 Task: Invite Team Member Softage.1@softage.net to Workspace Acquisitions and Mergers. Invite Team Member Softage.2@softage.net to Workspace Acquisitions and Mergers. Invite Team Member Softage.3@softage.net to Workspace Acquisitions and Mergers. Invite Team Member Softage.4@softage.net to Workspace Acquisitions and Mergers
Action: Mouse moved to (911, 145)
Screenshot: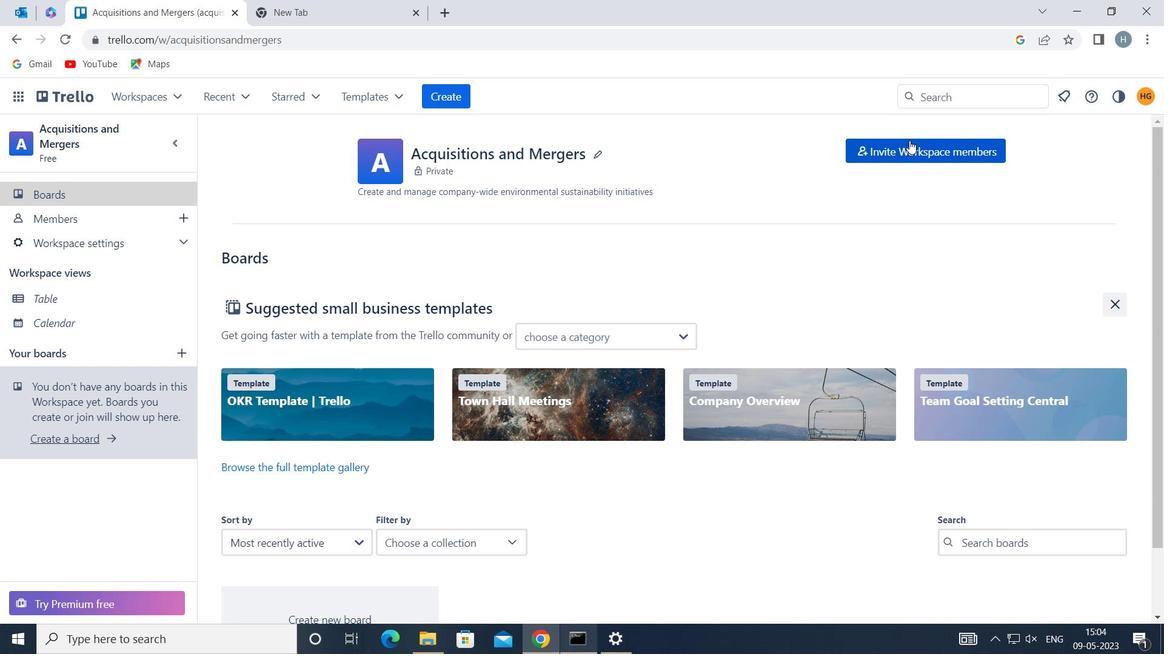 
Action: Mouse pressed left at (911, 145)
Screenshot: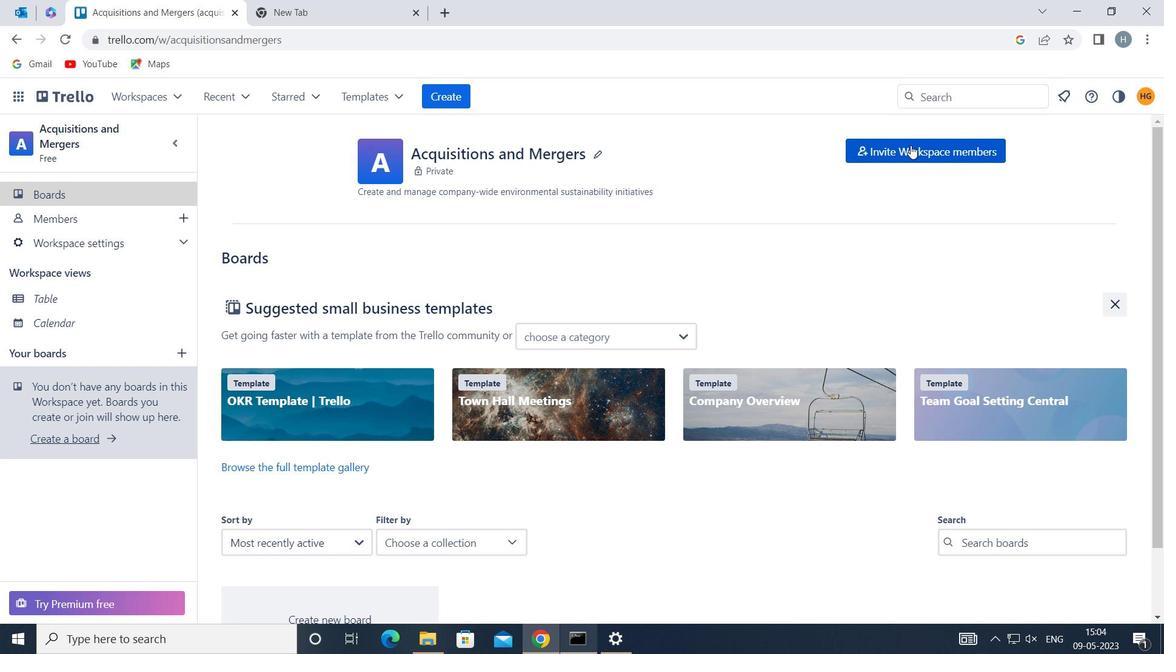 
Action: Mouse moved to (634, 340)
Screenshot: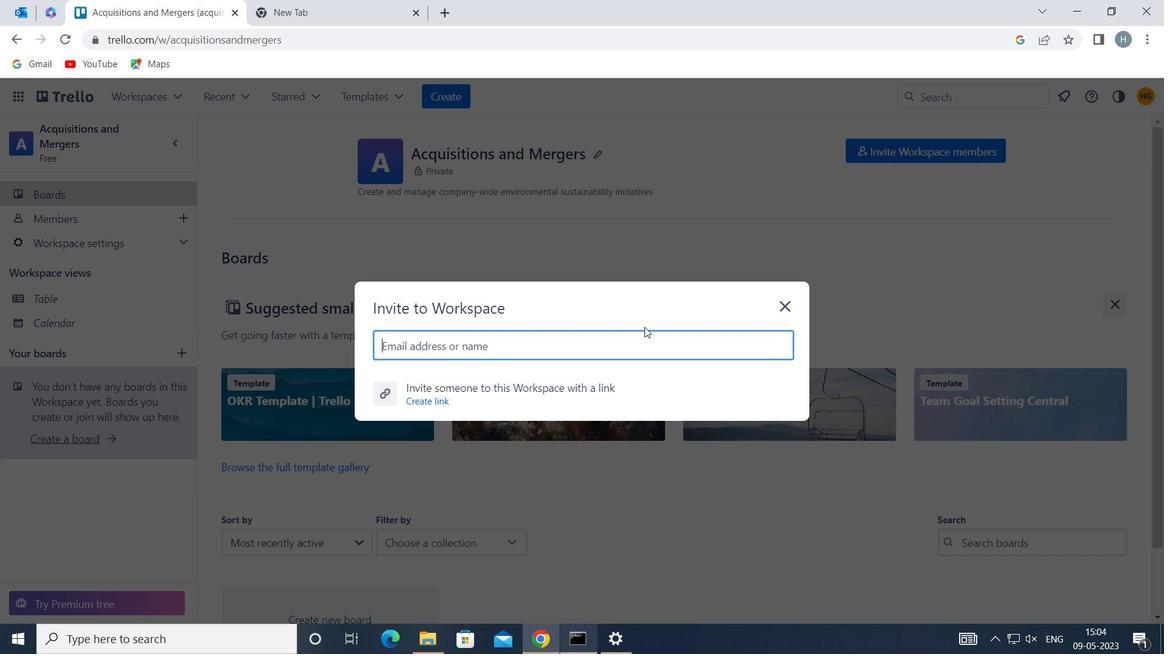 
Action: Mouse pressed left at (634, 340)
Screenshot: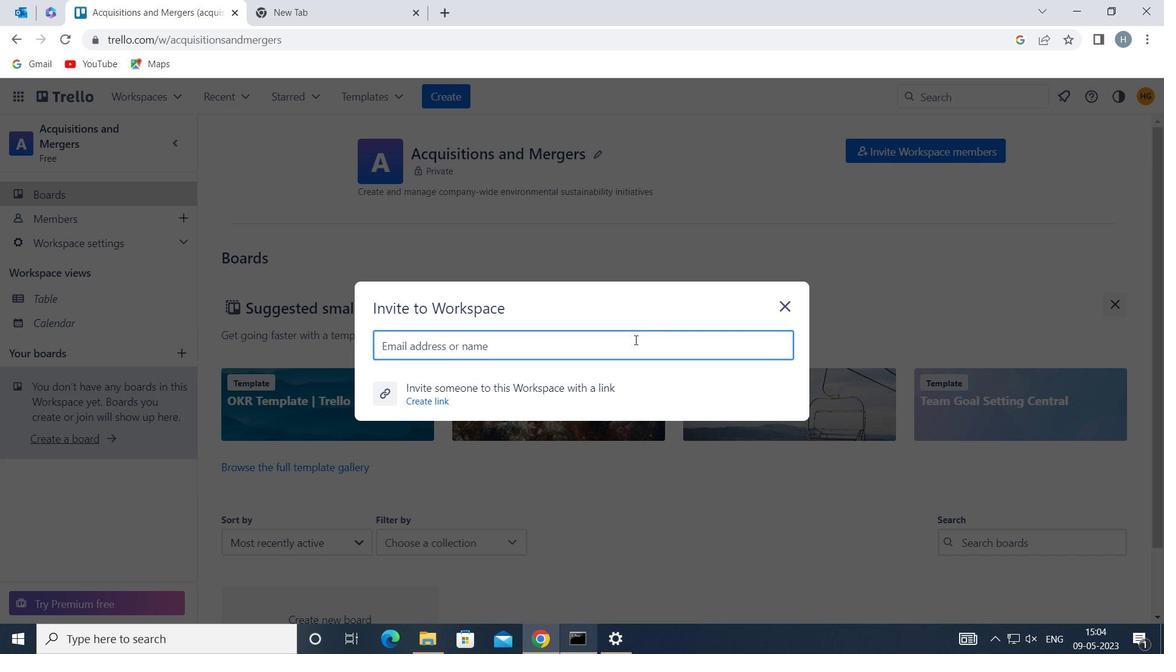 
Action: Mouse moved to (634, 340)
Screenshot: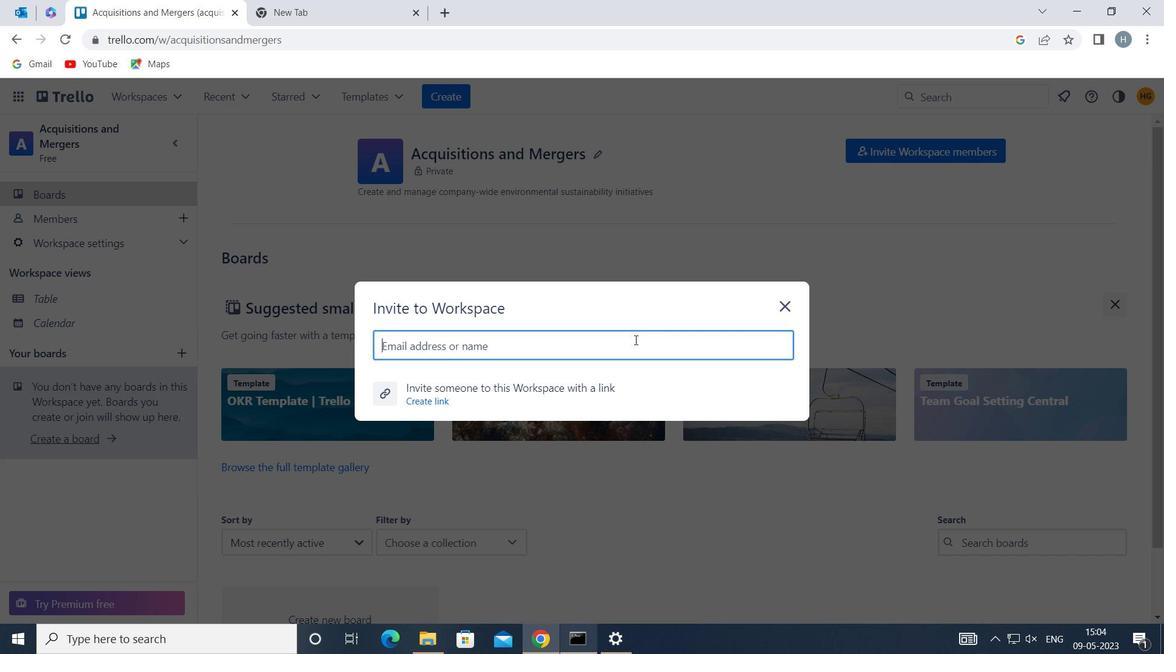 
Action: Key pressed softage.1<Key.shift>@SOFTAGE.NET
Screenshot: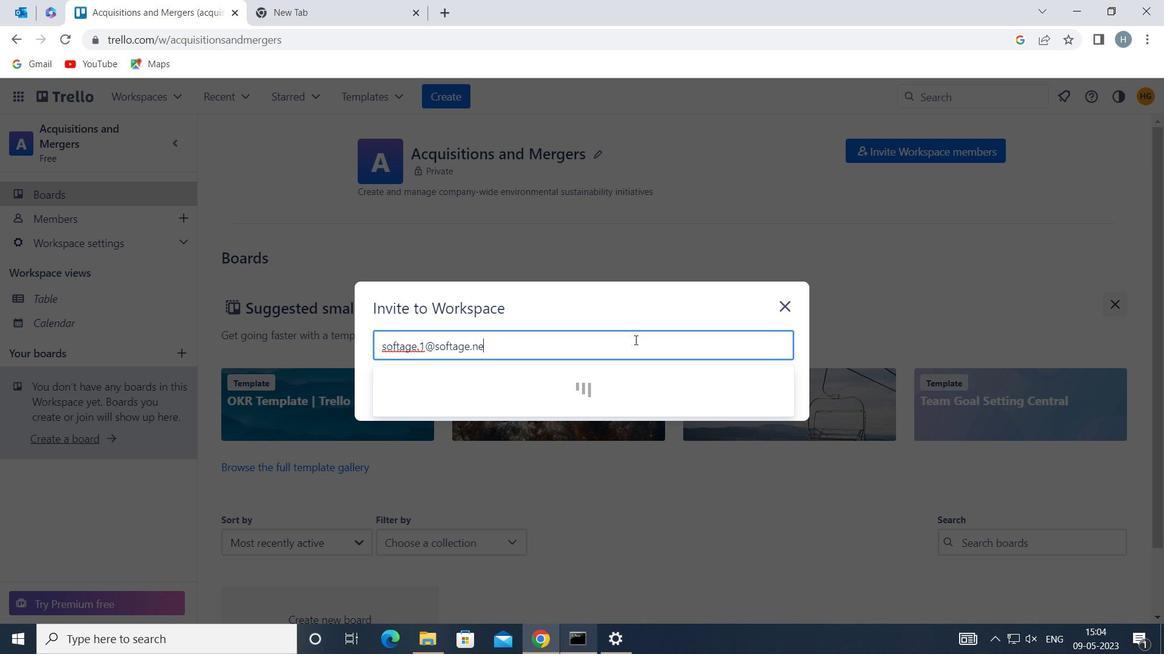 
Action: Mouse moved to (533, 390)
Screenshot: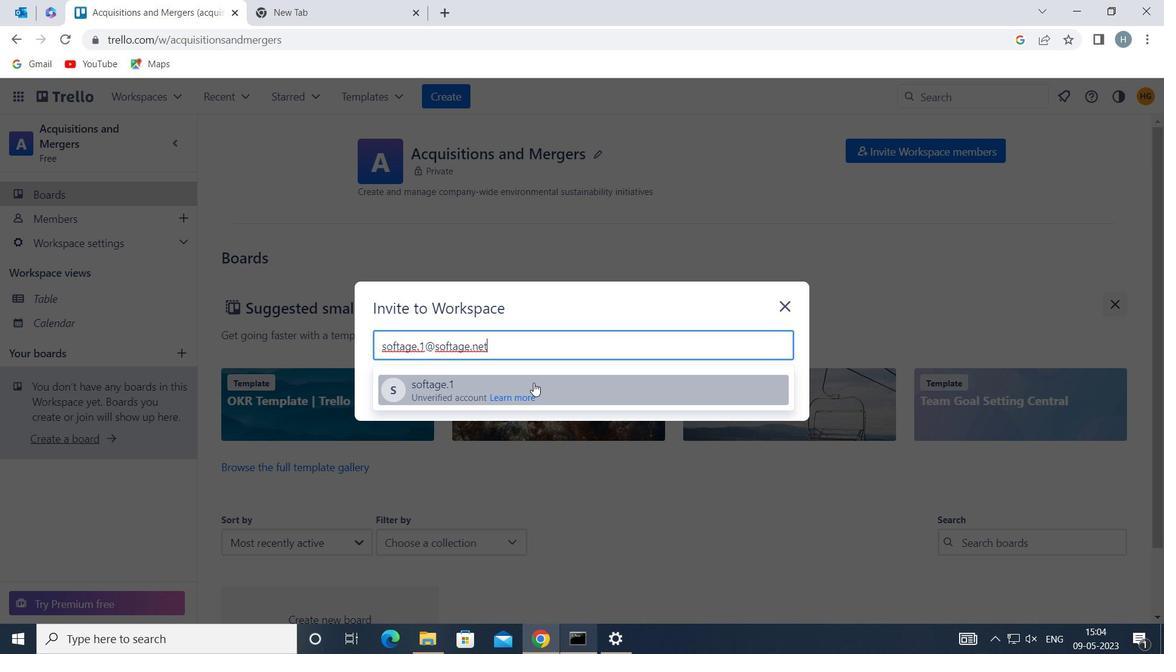 
Action: Mouse pressed left at (533, 390)
Screenshot: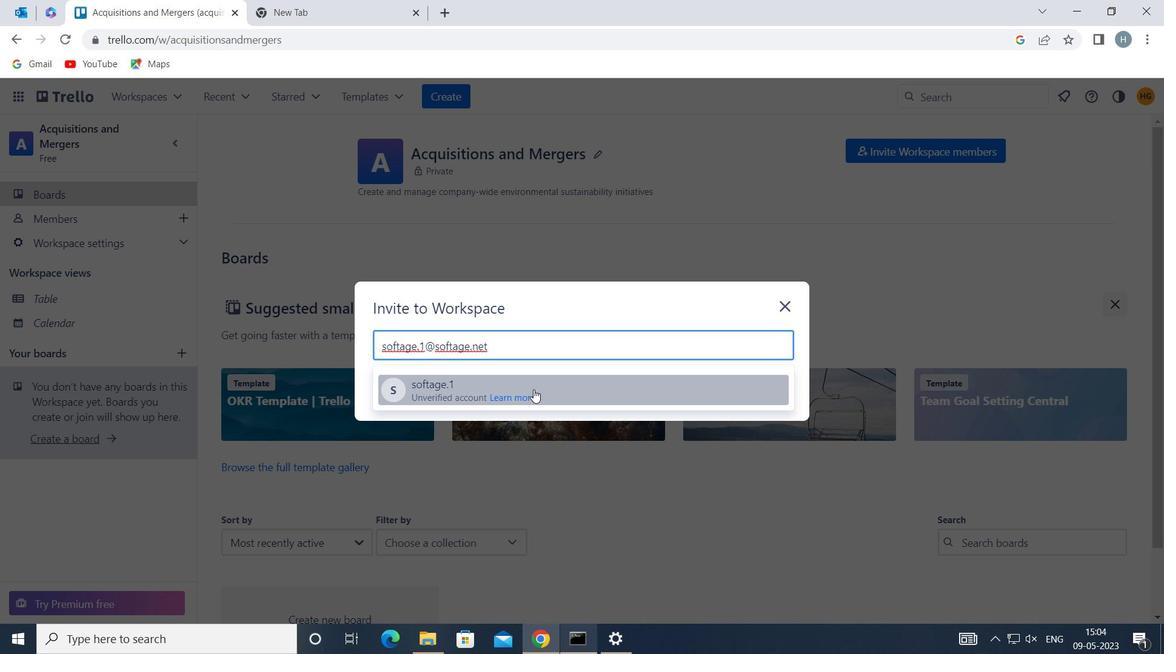 
Action: Mouse moved to (756, 305)
Screenshot: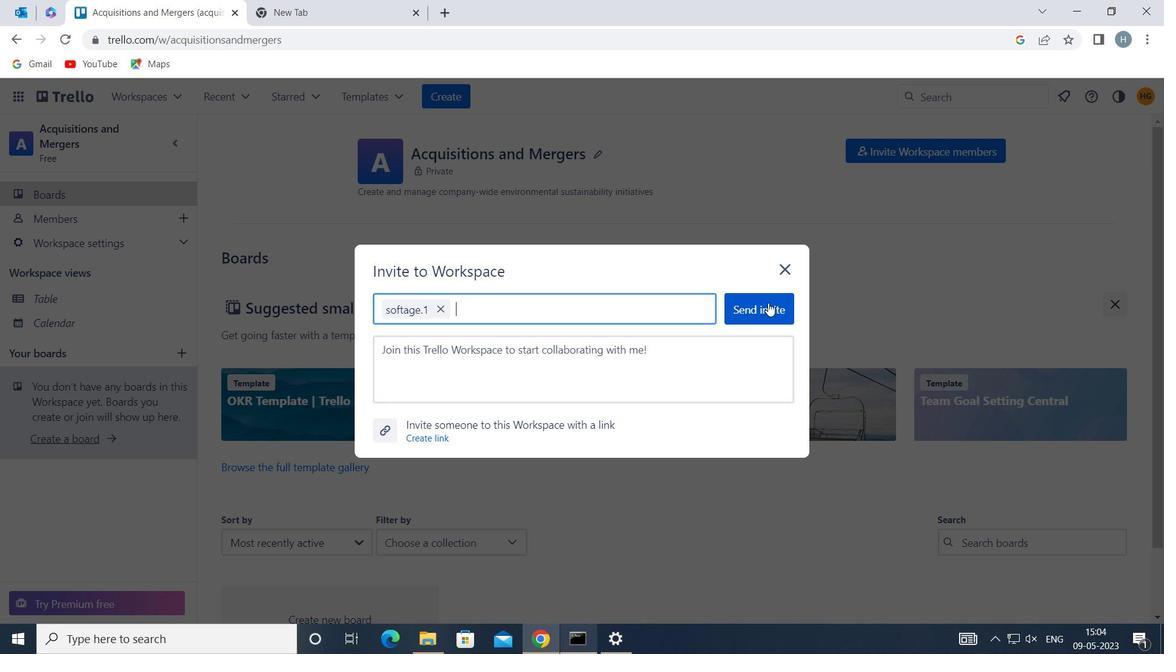 
Action: Mouse pressed left at (756, 305)
Screenshot: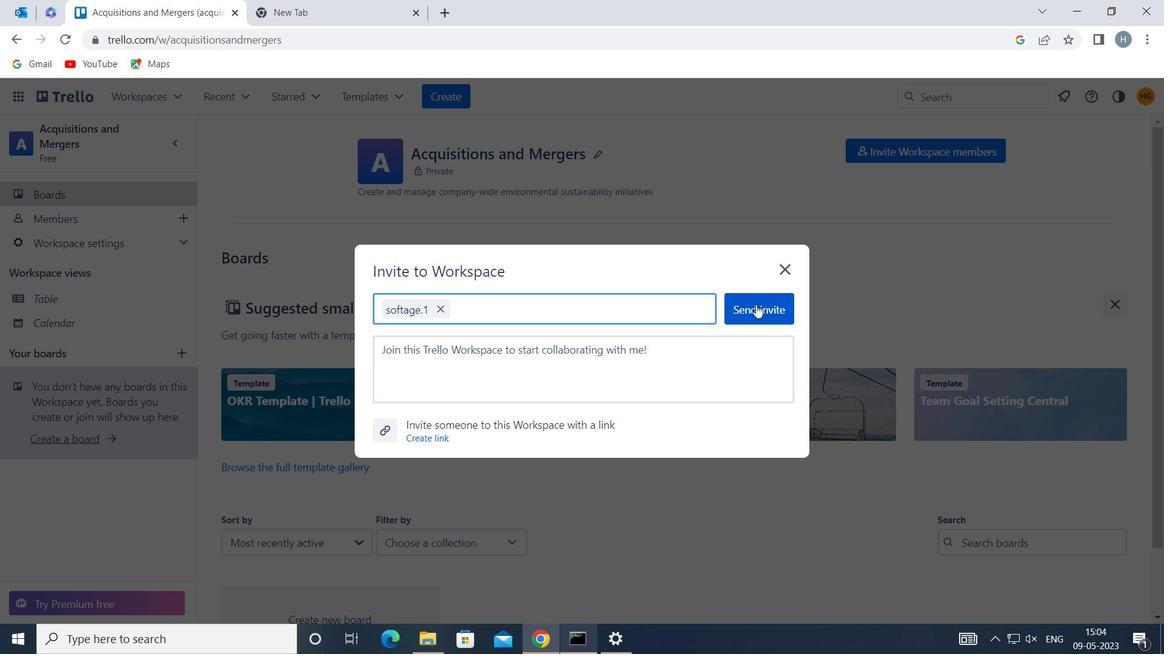 
Action: Mouse moved to (906, 149)
Screenshot: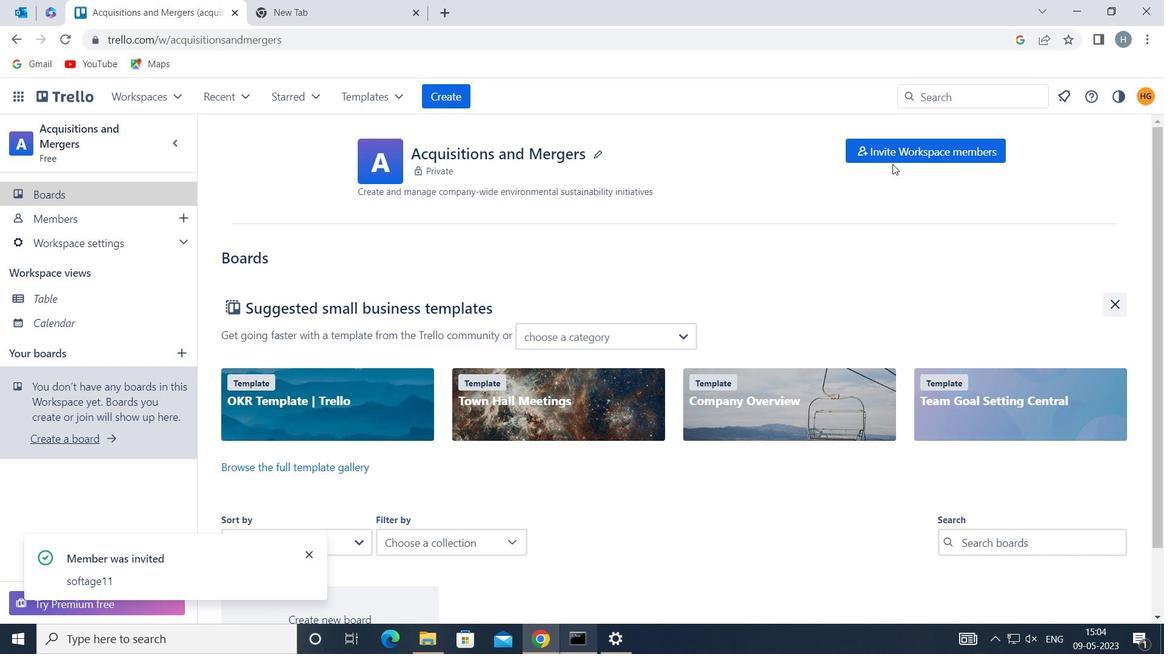 
Action: Mouse pressed left at (906, 149)
Screenshot: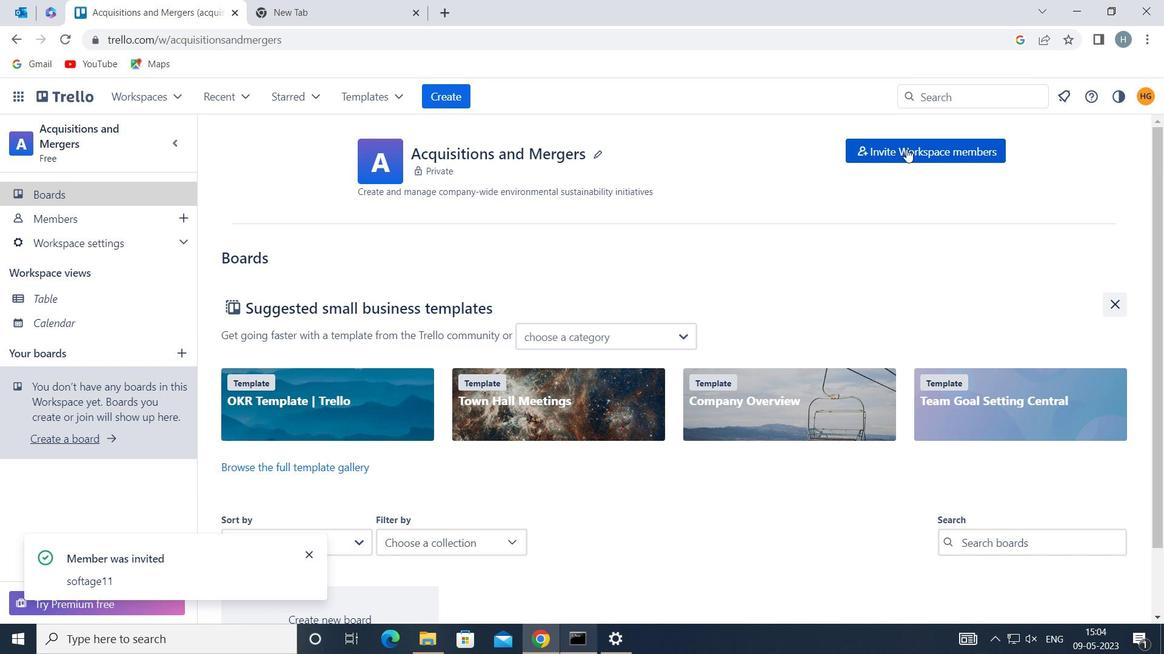 
Action: Mouse moved to (643, 341)
Screenshot: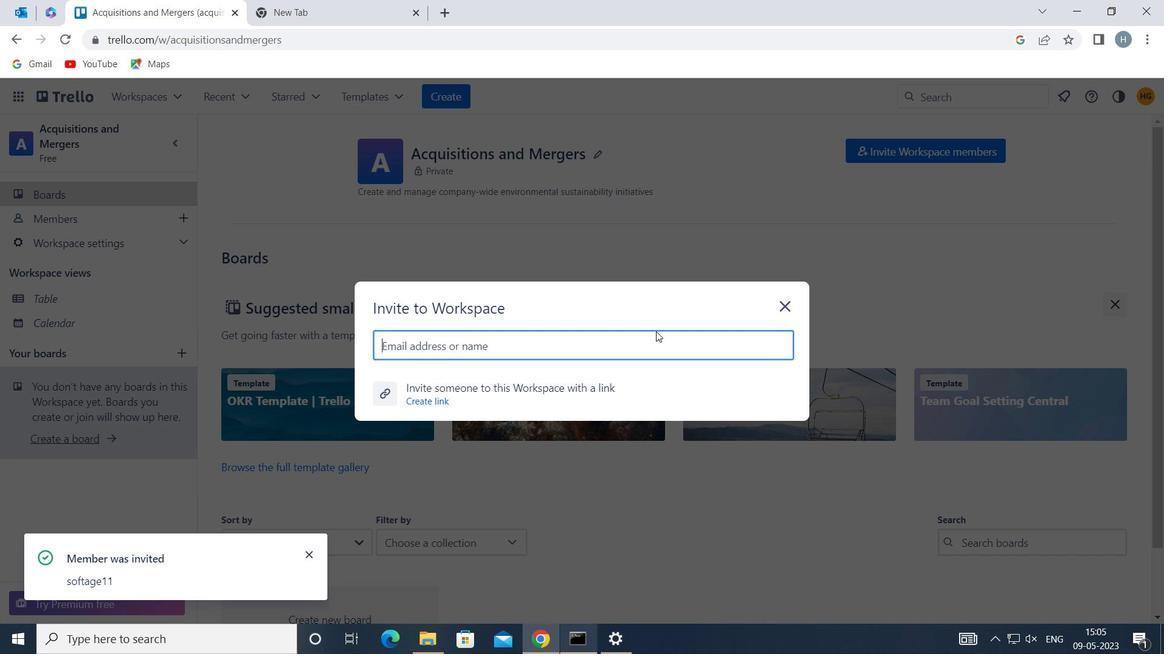 
Action: Mouse pressed left at (643, 341)
Screenshot: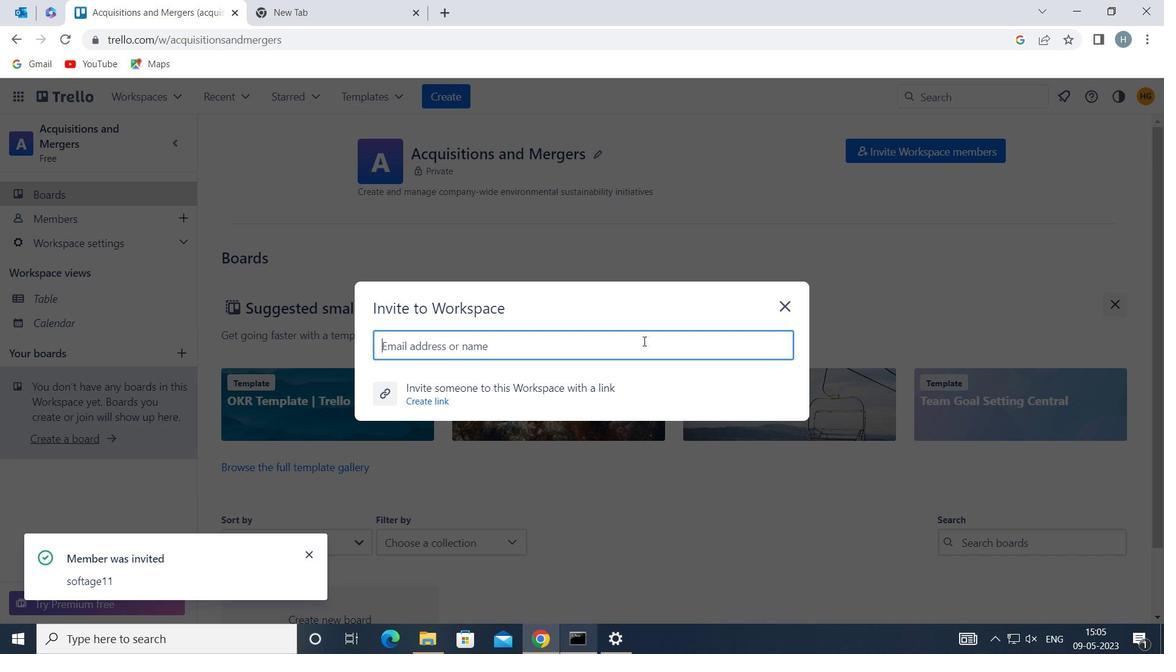 
Action: Key pressed SOFTAGE.2<Key.shift>@SOFTAGE.NET
Screenshot: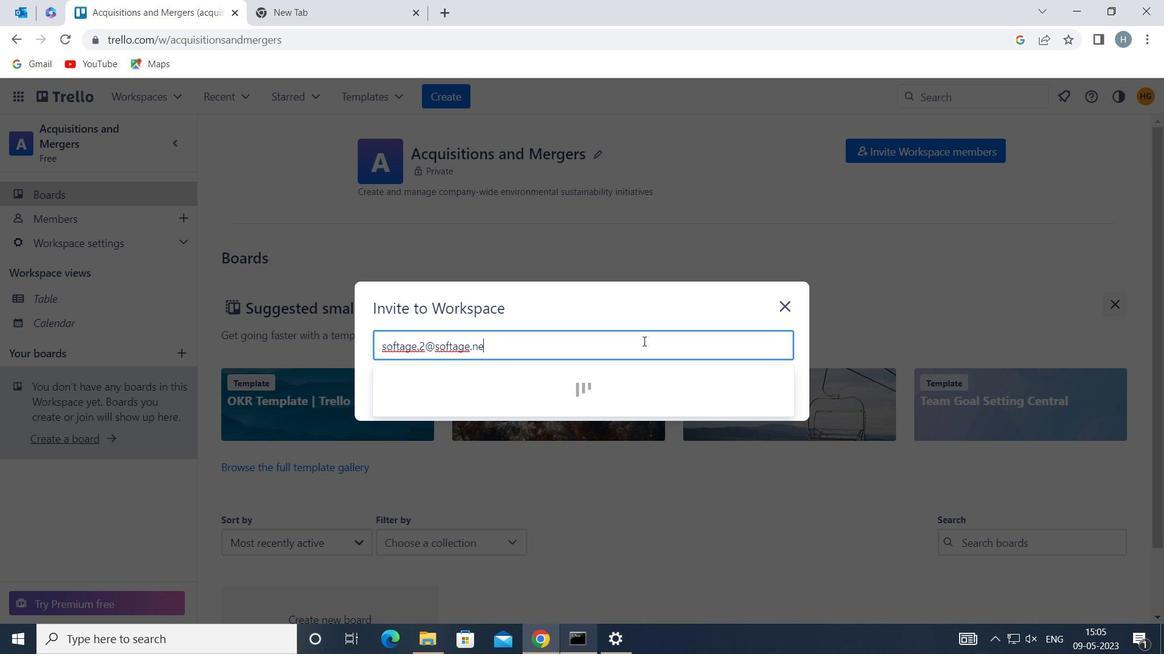 
Action: Mouse moved to (592, 377)
Screenshot: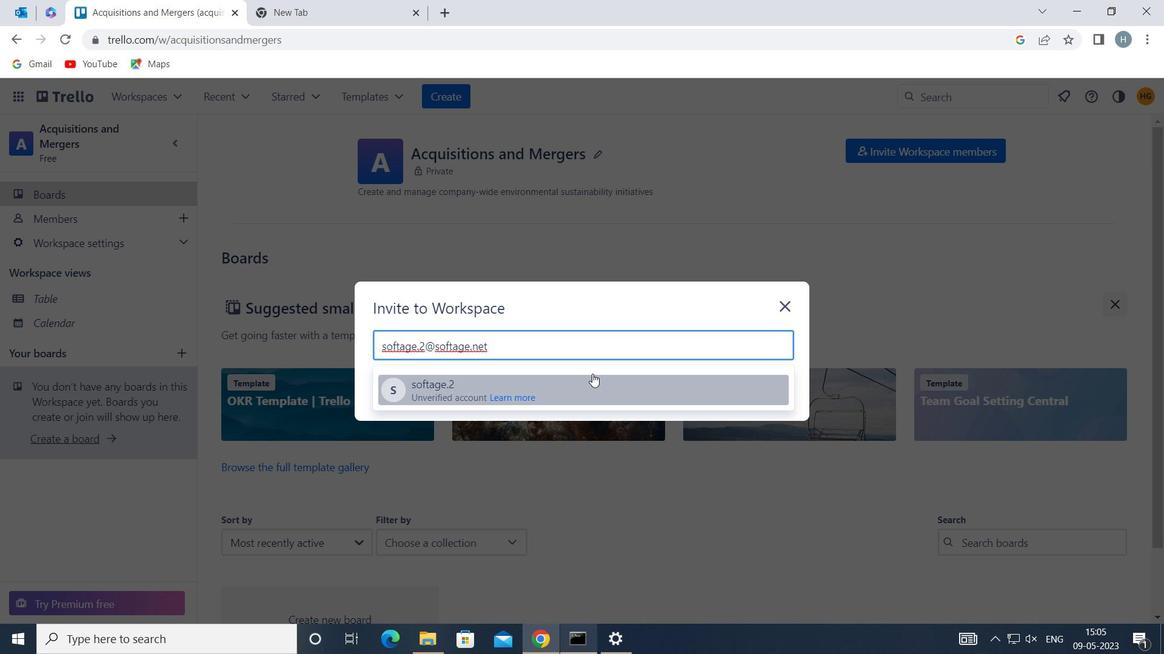 
Action: Mouse pressed left at (592, 377)
Screenshot: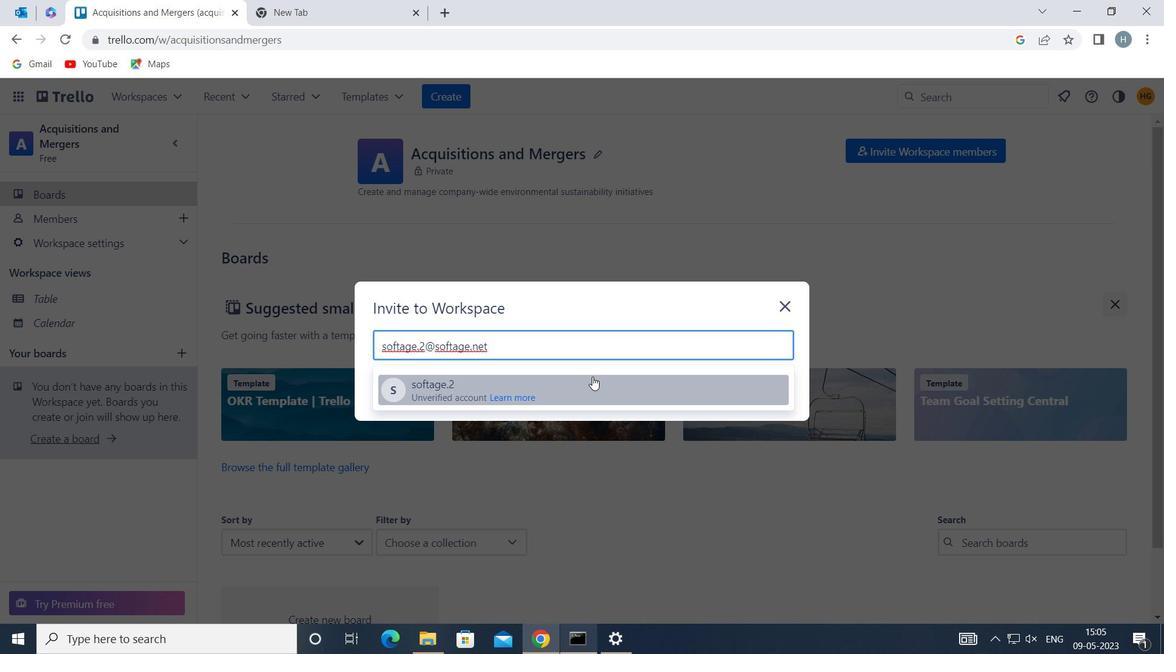 
Action: Mouse moved to (765, 311)
Screenshot: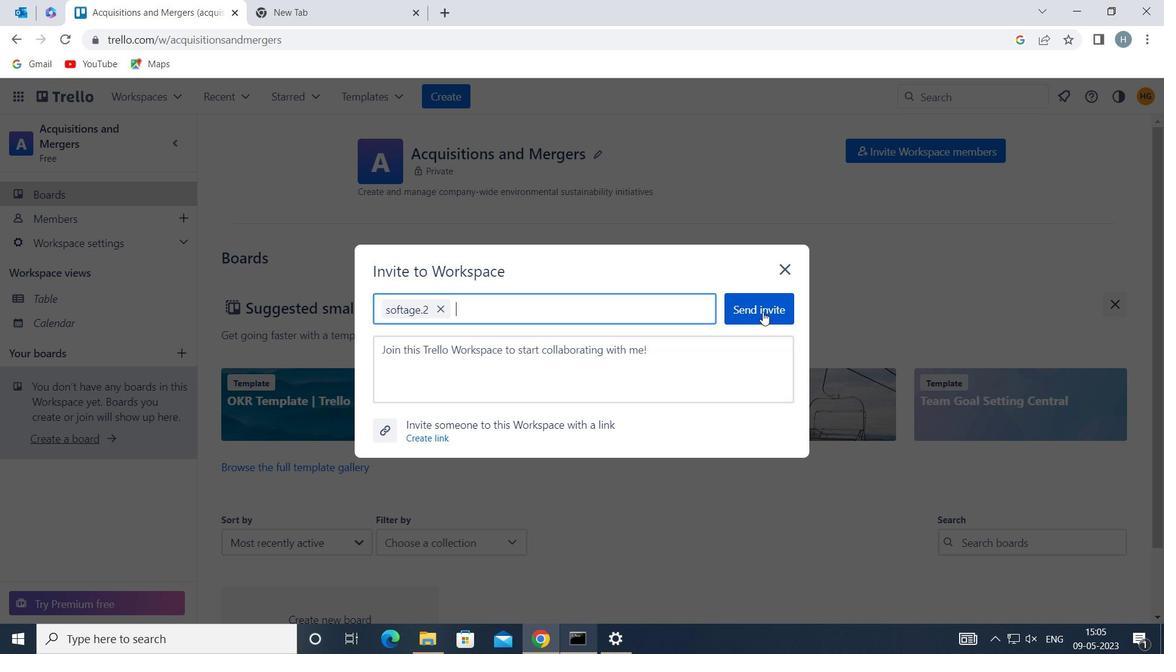 
Action: Mouse pressed left at (765, 311)
Screenshot: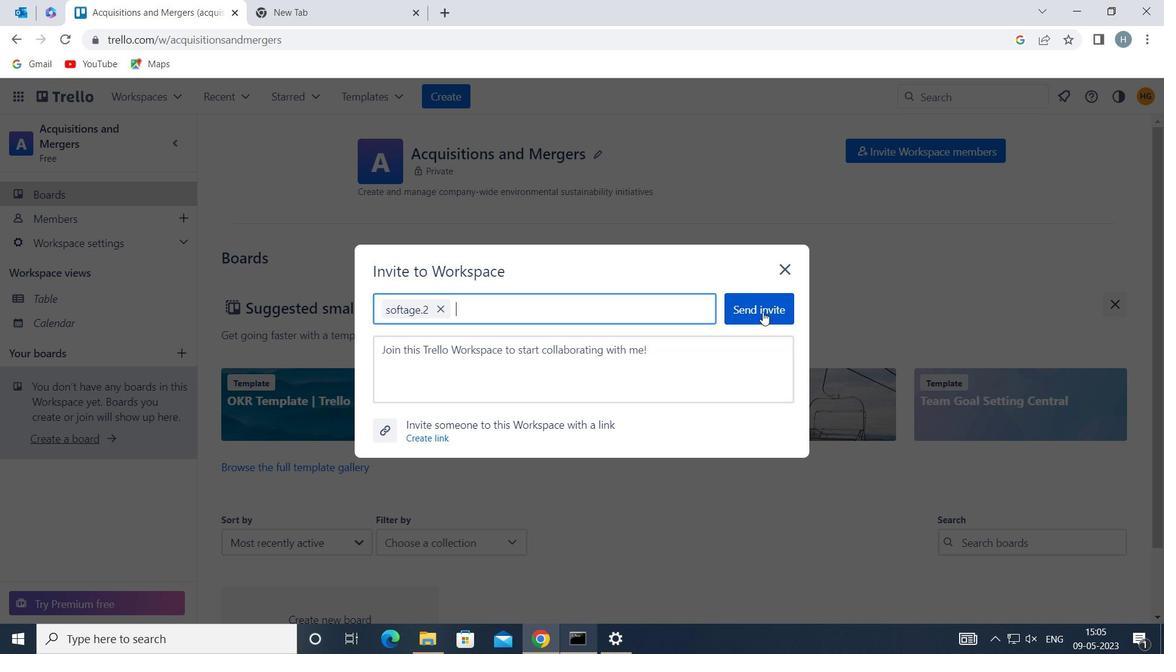 
Action: Mouse moved to (902, 151)
Screenshot: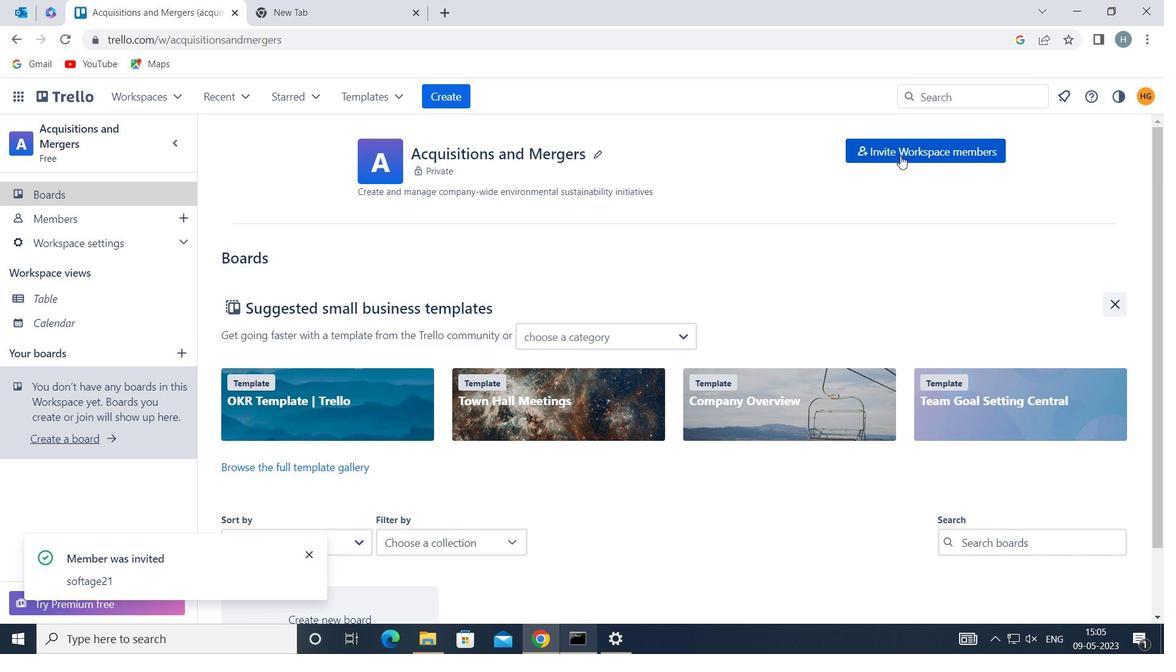 
Action: Mouse pressed left at (902, 151)
Screenshot: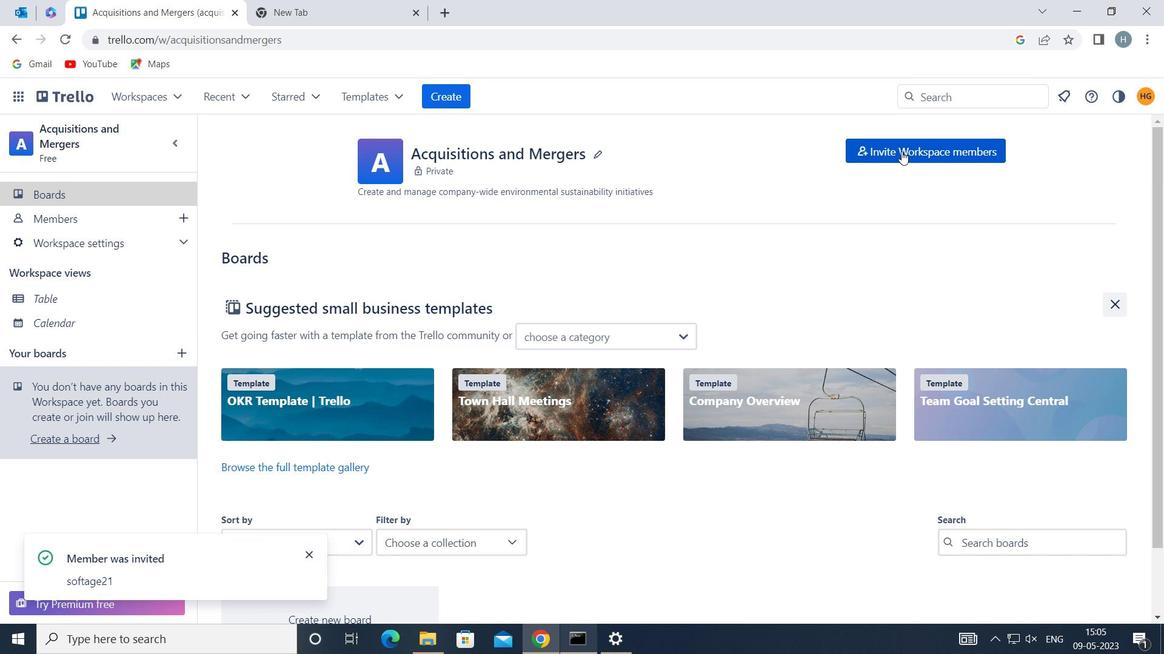 
Action: Mouse moved to (671, 343)
Screenshot: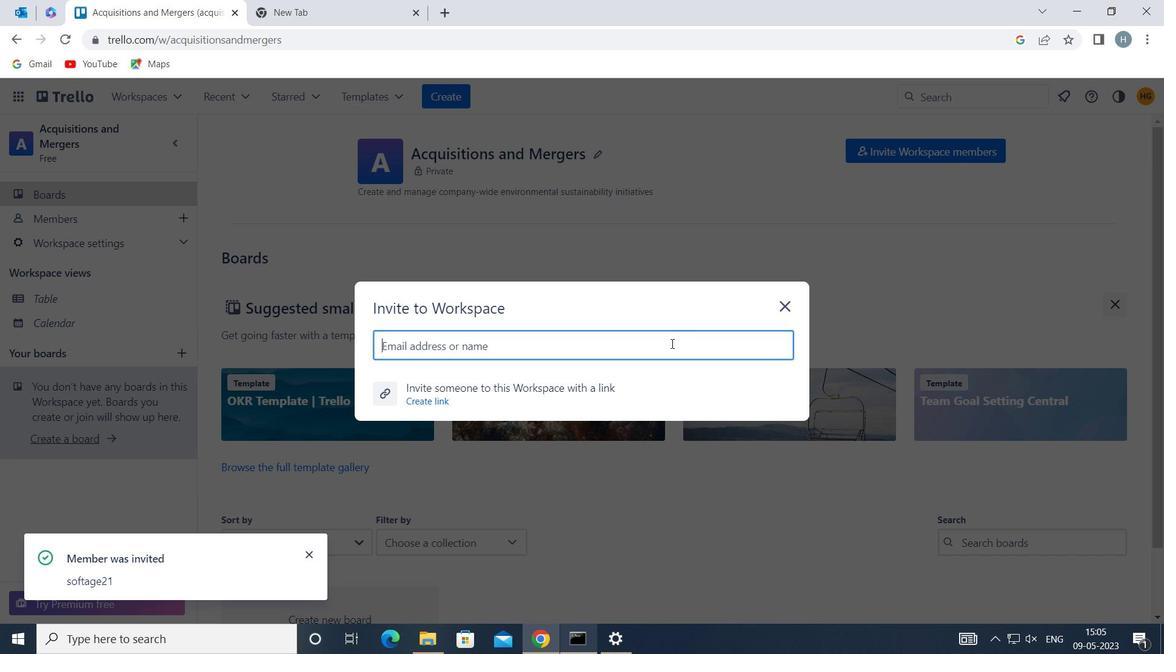 
Action: Key pressed SOFTAGE.3<Key.shift><Key.shift><Key.shift>@SOFTAGE.NET
Screenshot: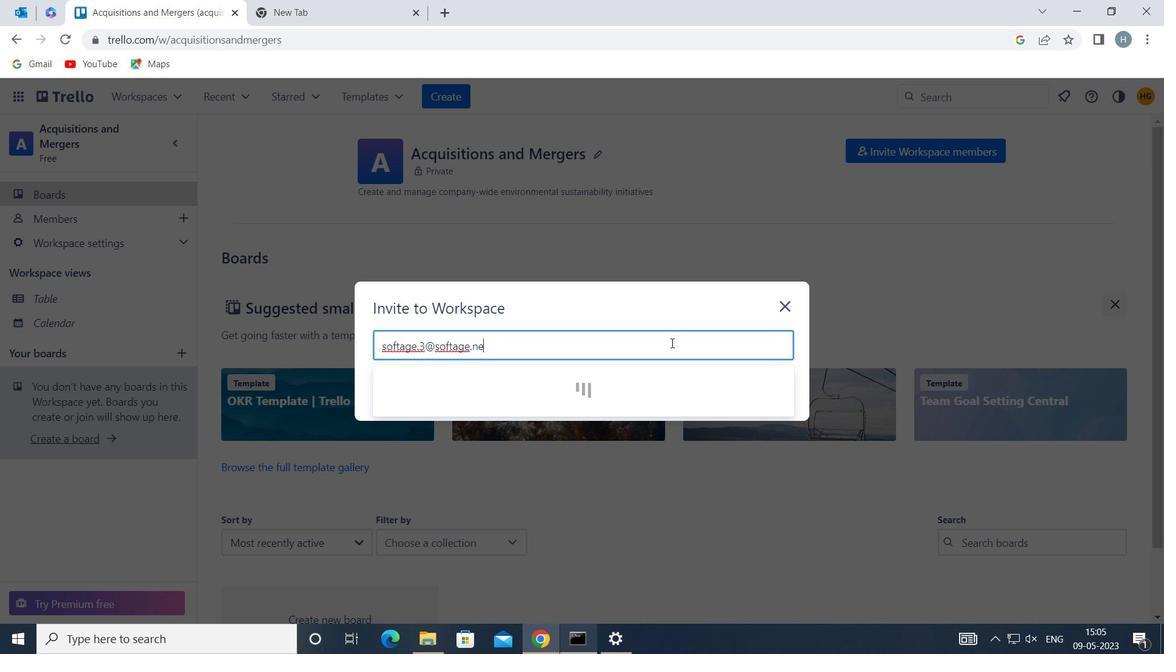 
Action: Mouse moved to (650, 377)
Screenshot: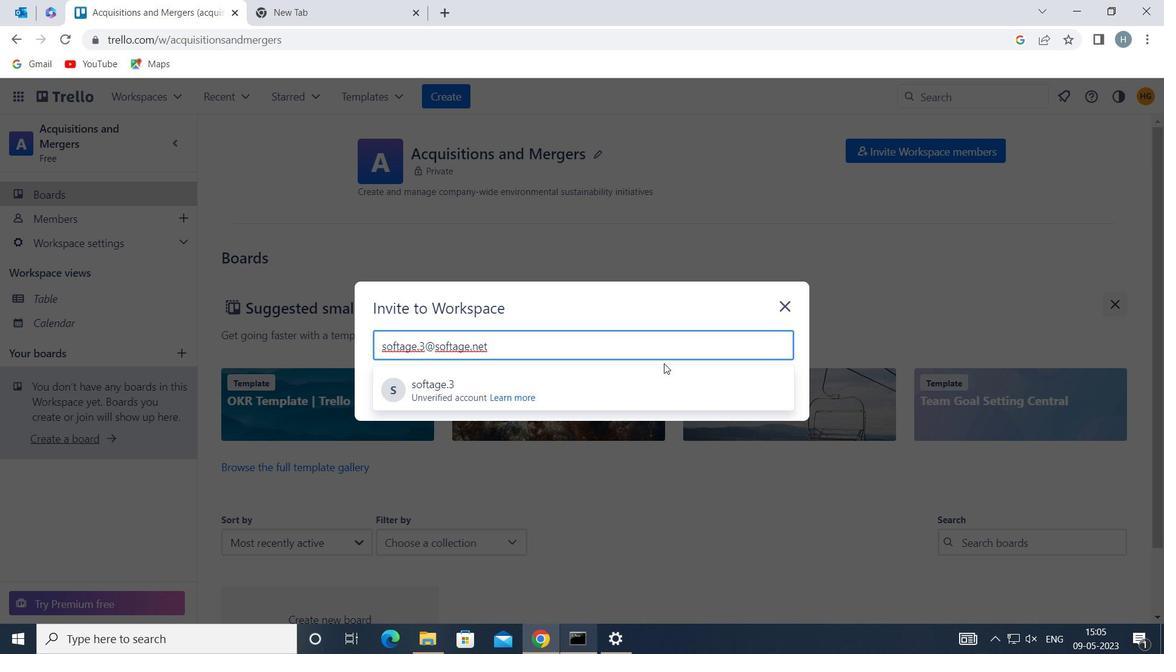 
Action: Mouse pressed left at (650, 377)
Screenshot: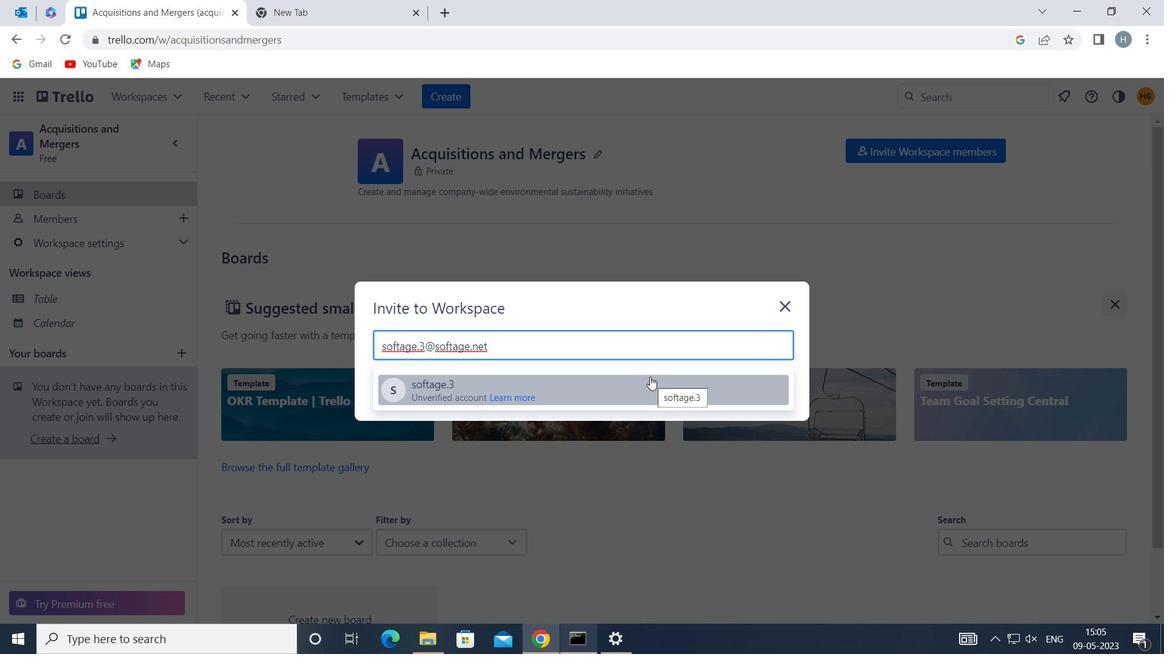 
Action: Mouse moved to (740, 312)
Screenshot: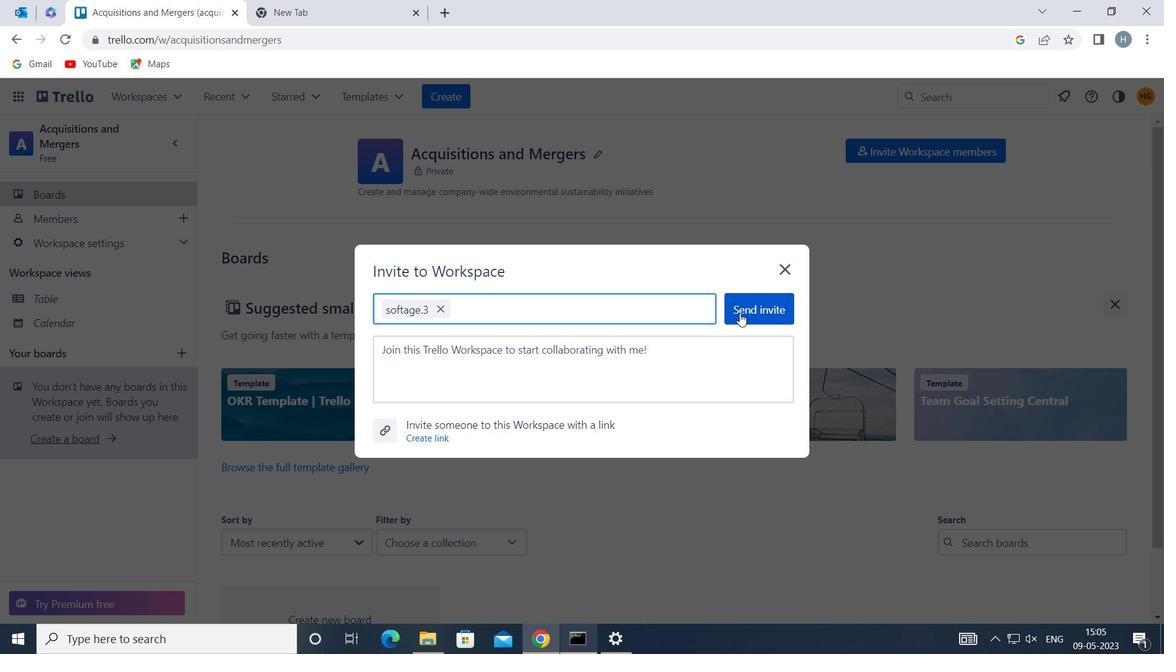 
Action: Mouse pressed left at (740, 312)
Screenshot: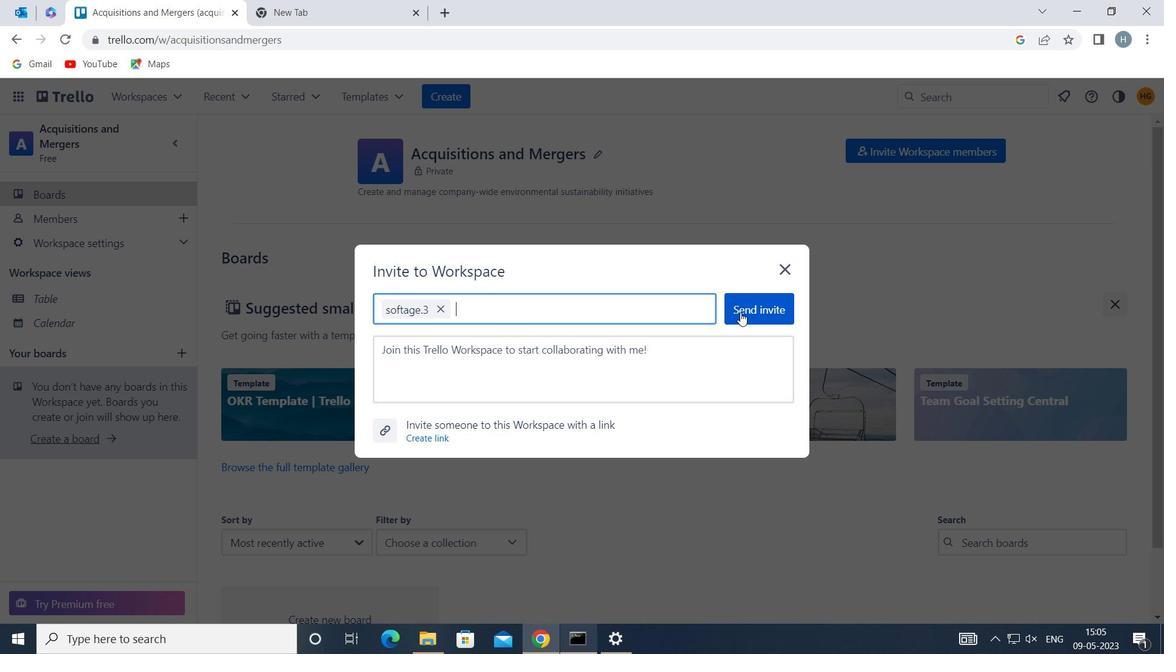 
Action: Mouse moved to (919, 150)
Screenshot: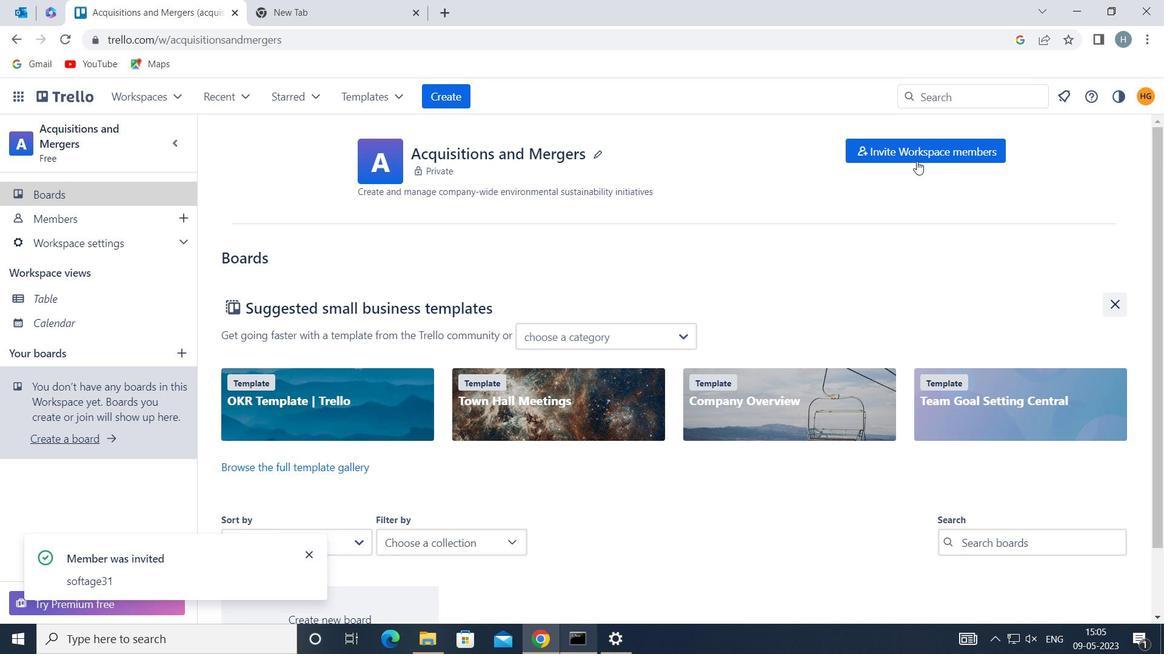 
Action: Mouse pressed left at (919, 150)
Screenshot: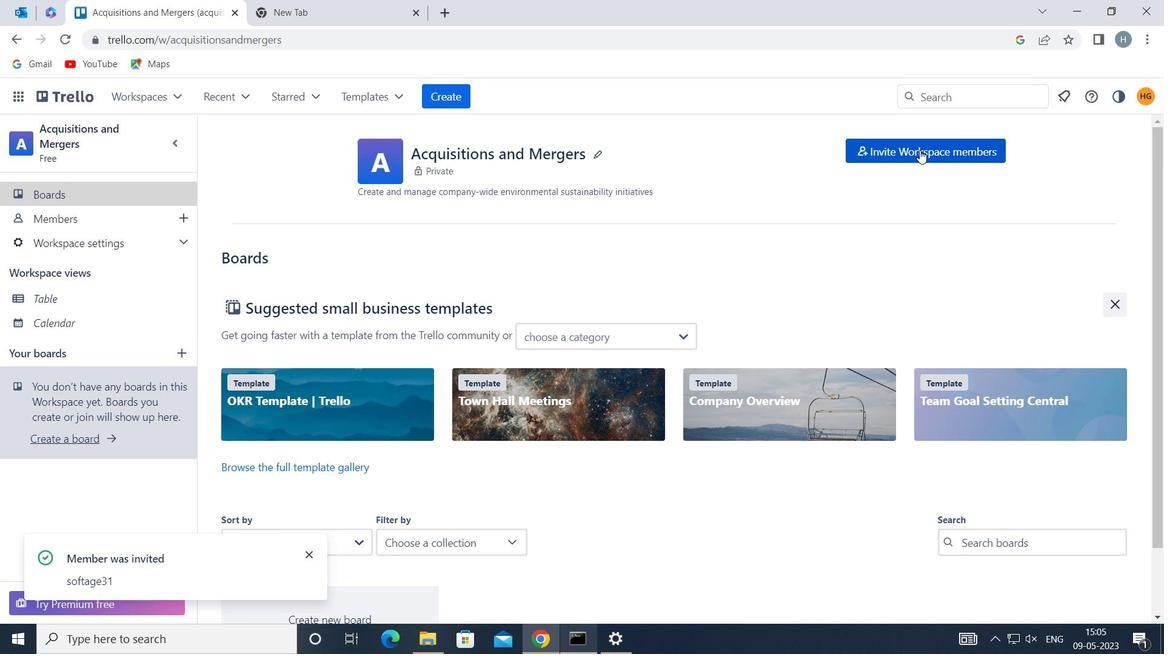 
Action: Mouse moved to (685, 342)
Screenshot: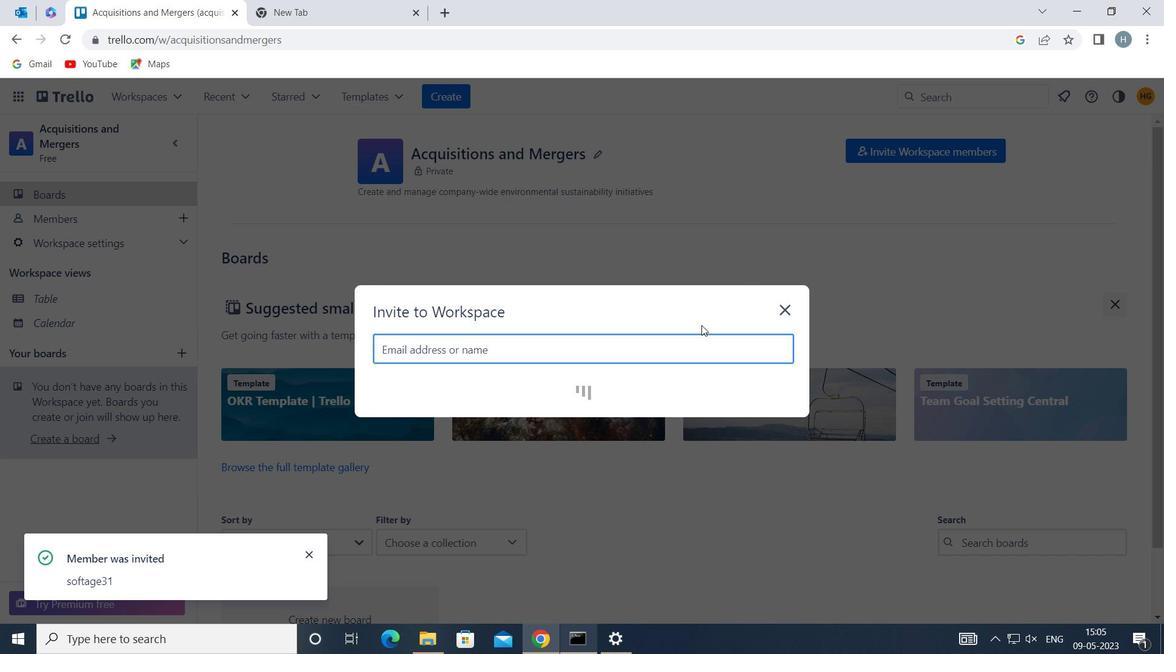 
Action: Mouse pressed left at (685, 342)
Screenshot: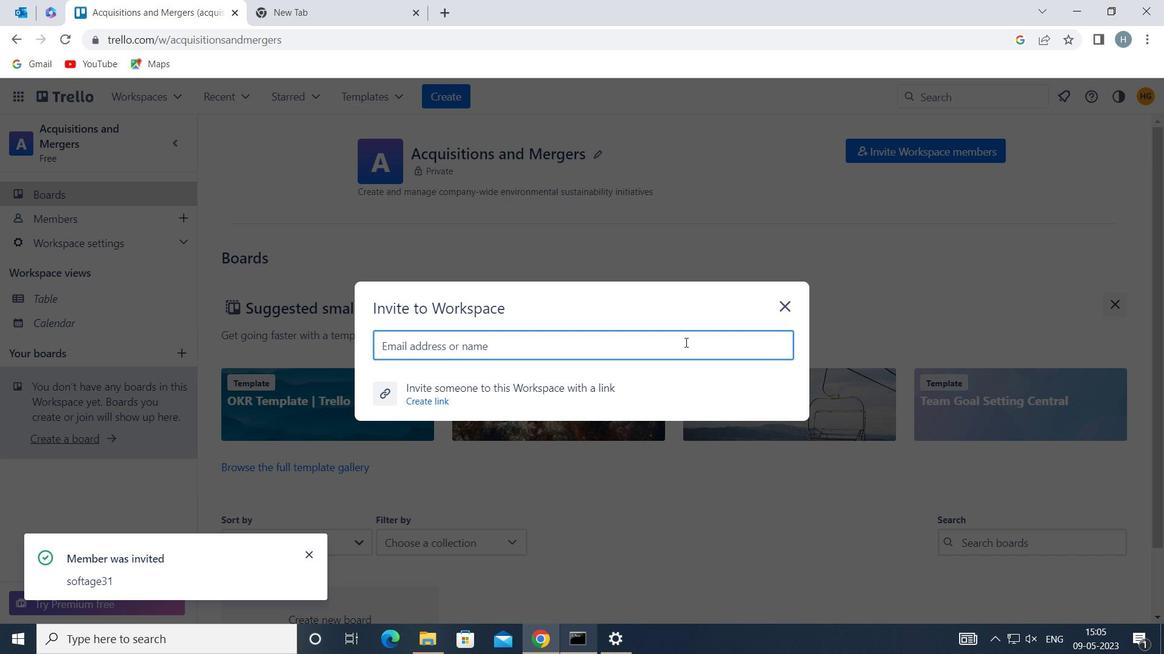 
Action: Key pressed SOFTAGE.4<Key.shift>@SOFTAGE.NET
Screenshot: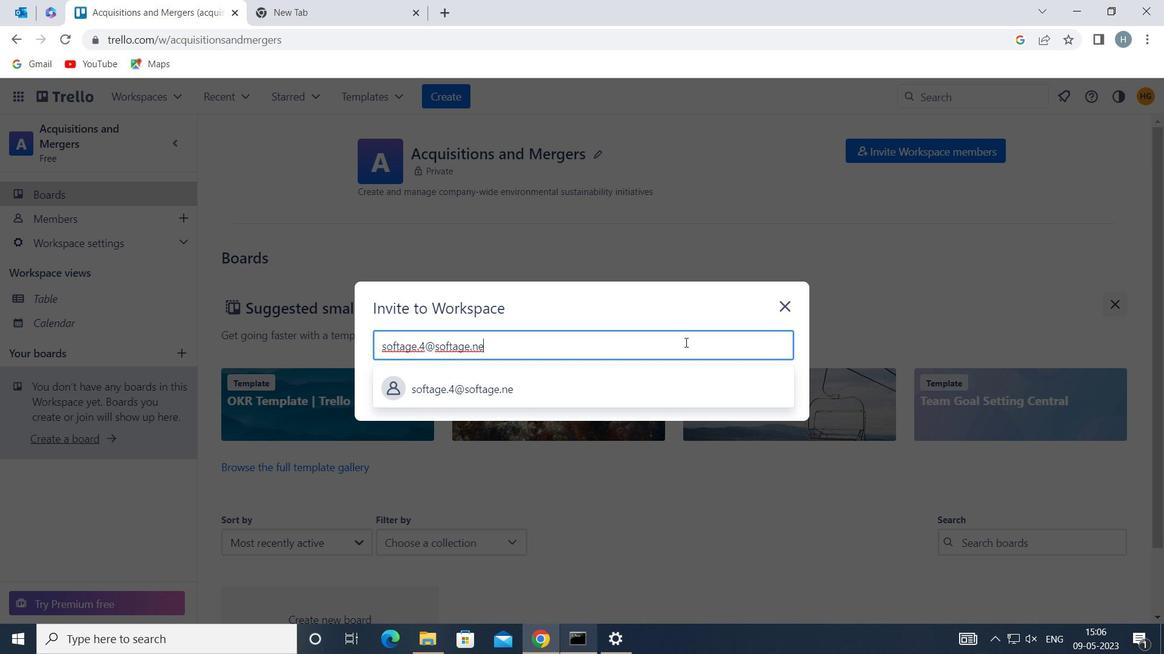 
Action: Mouse moved to (632, 387)
Screenshot: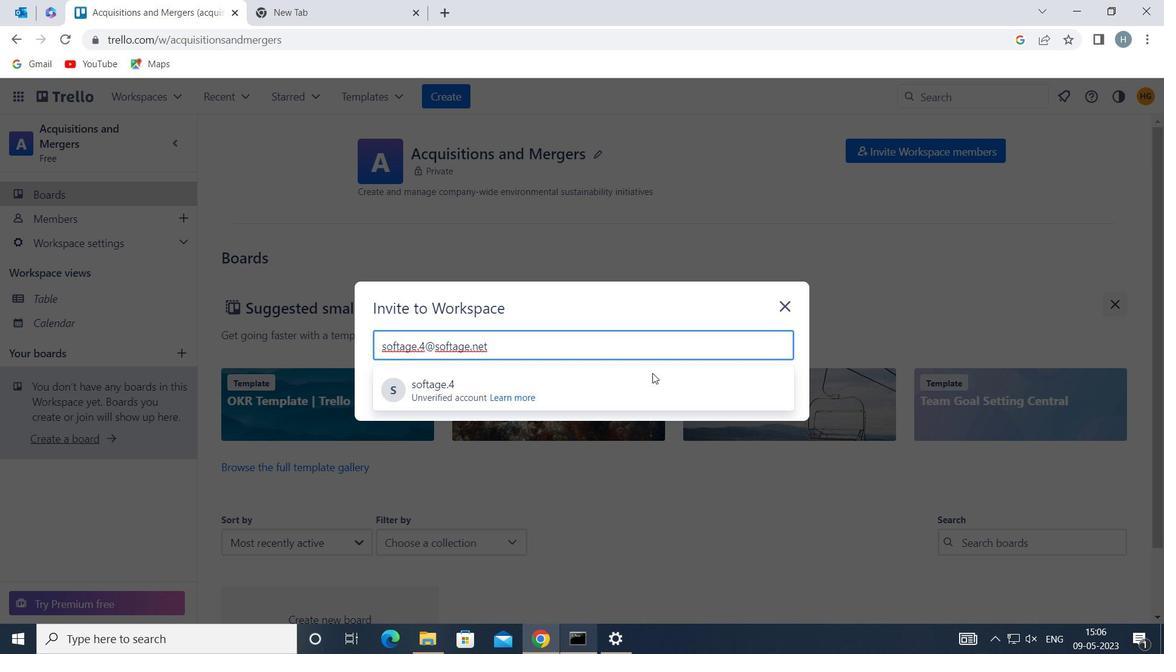 
Action: Mouse pressed left at (632, 387)
Screenshot: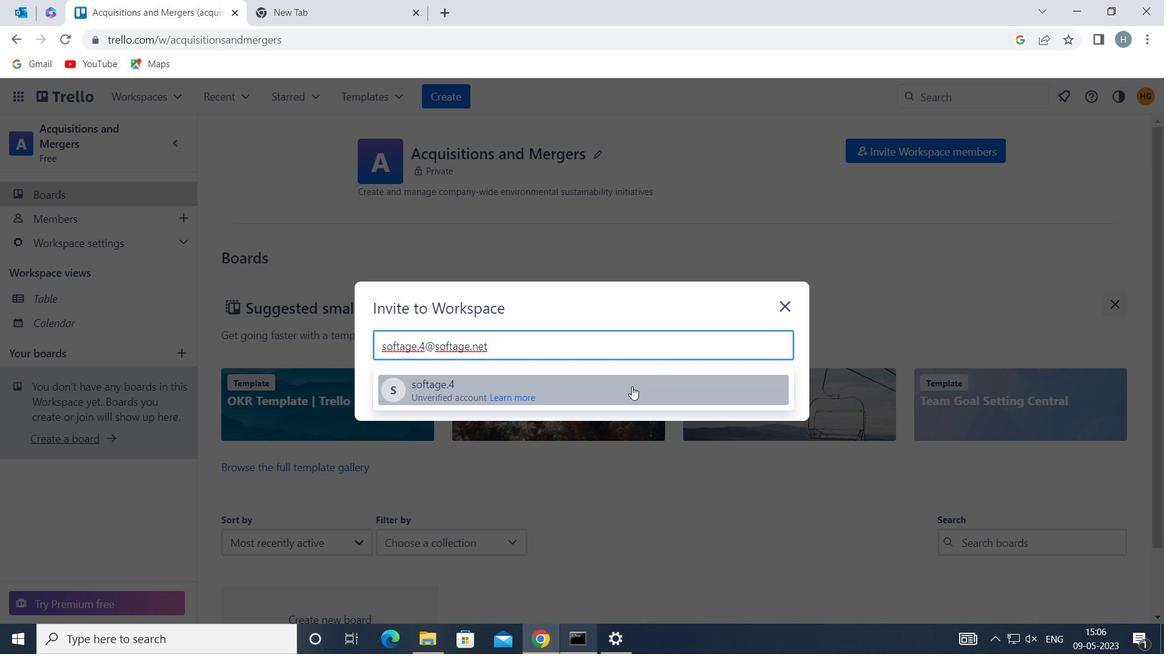 
Action: Mouse moved to (749, 306)
Screenshot: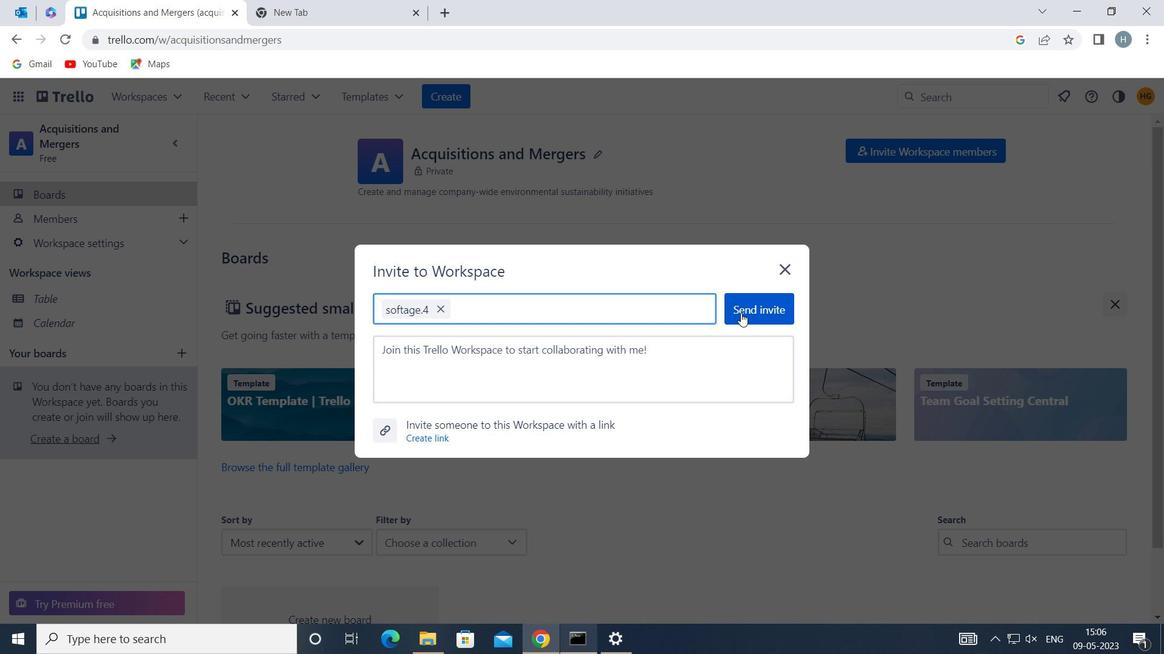 
Action: Mouse pressed left at (749, 306)
Screenshot: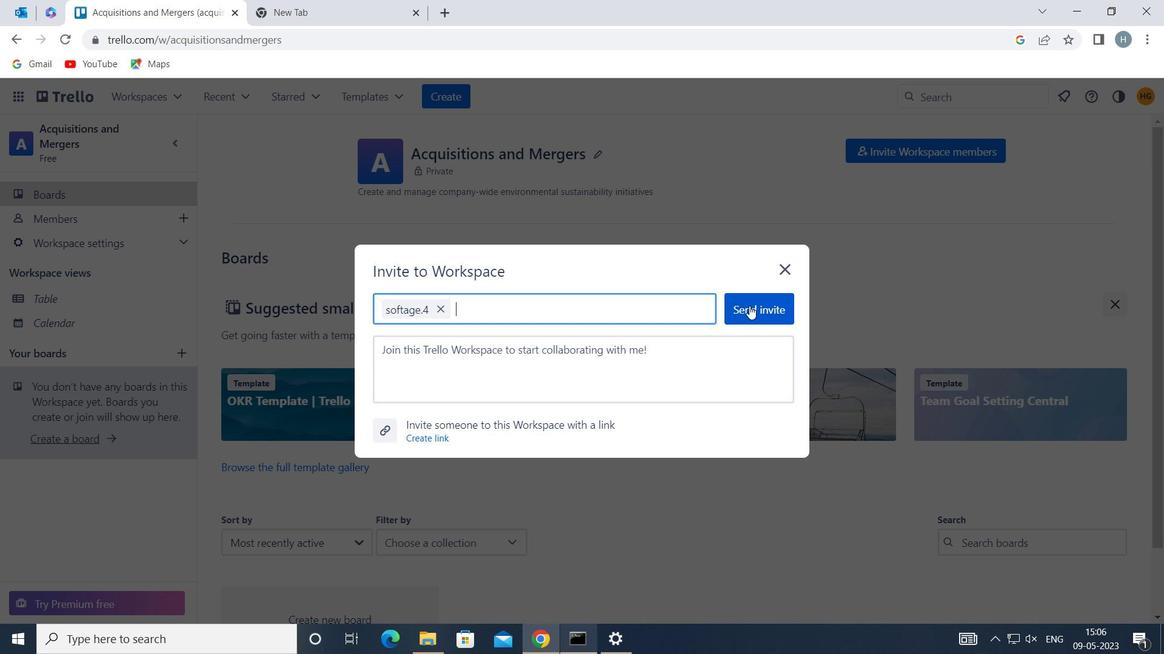 
